 Task: Log work in the project WonderTech for the issue 'Create a new online platform for online interior design courses with advanced 3D modeling and rendering features' spent time as '4w 3d 9h 23m' and remaining time as '4w 1d 14h 4m' and move to bottom of backlog. Now add the issue to the epic 'API Integration'.
Action: Mouse moved to (673, 500)
Screenshot: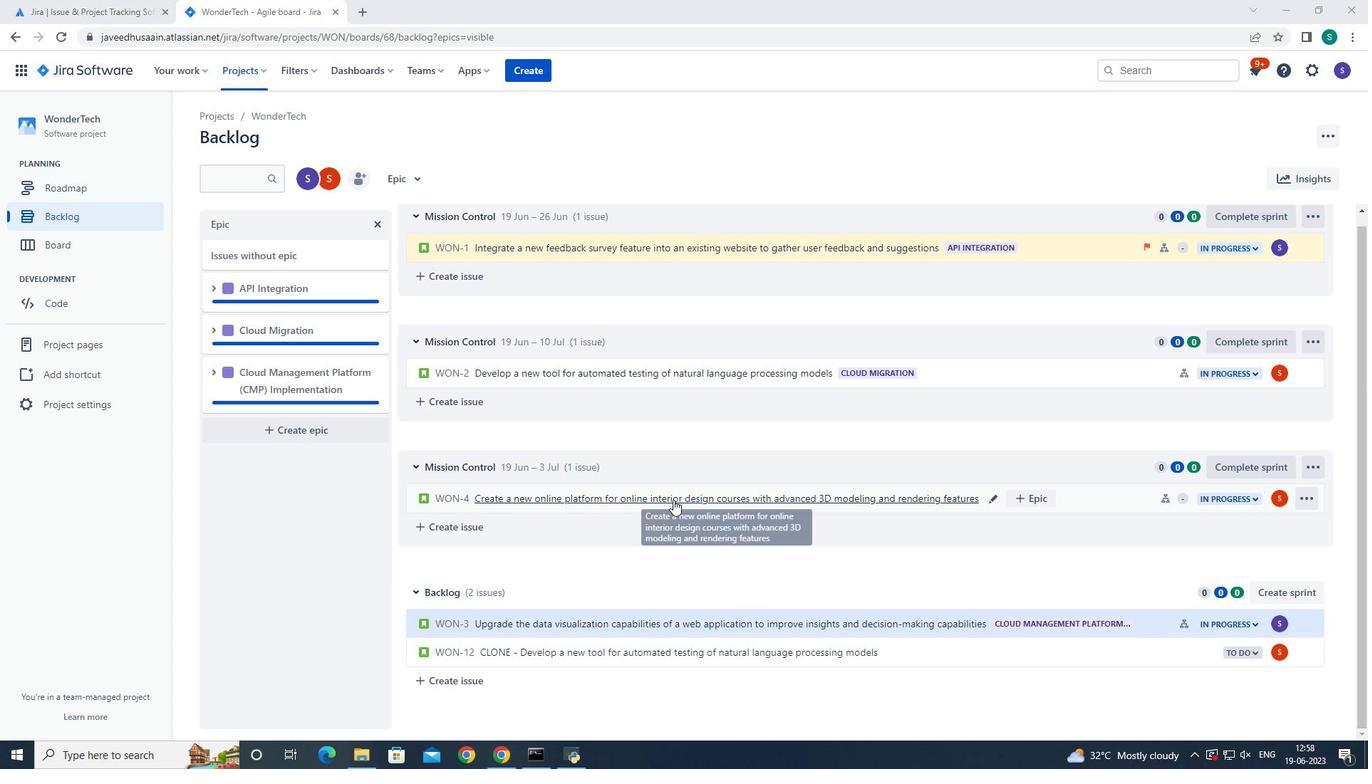 
Action: Mouse pressed left at (673, 500)
Screenshot: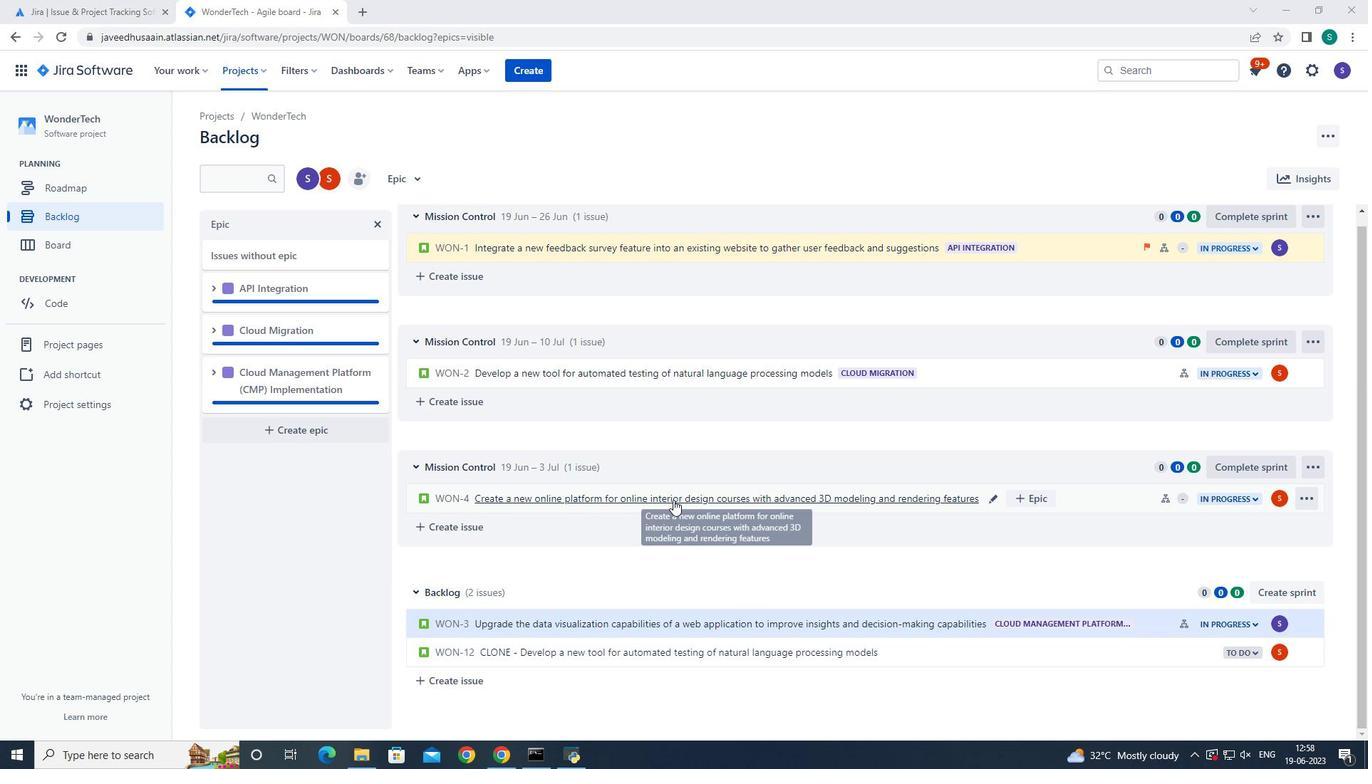 
Action: Mouse moved to (1305, 224)
Screenshot: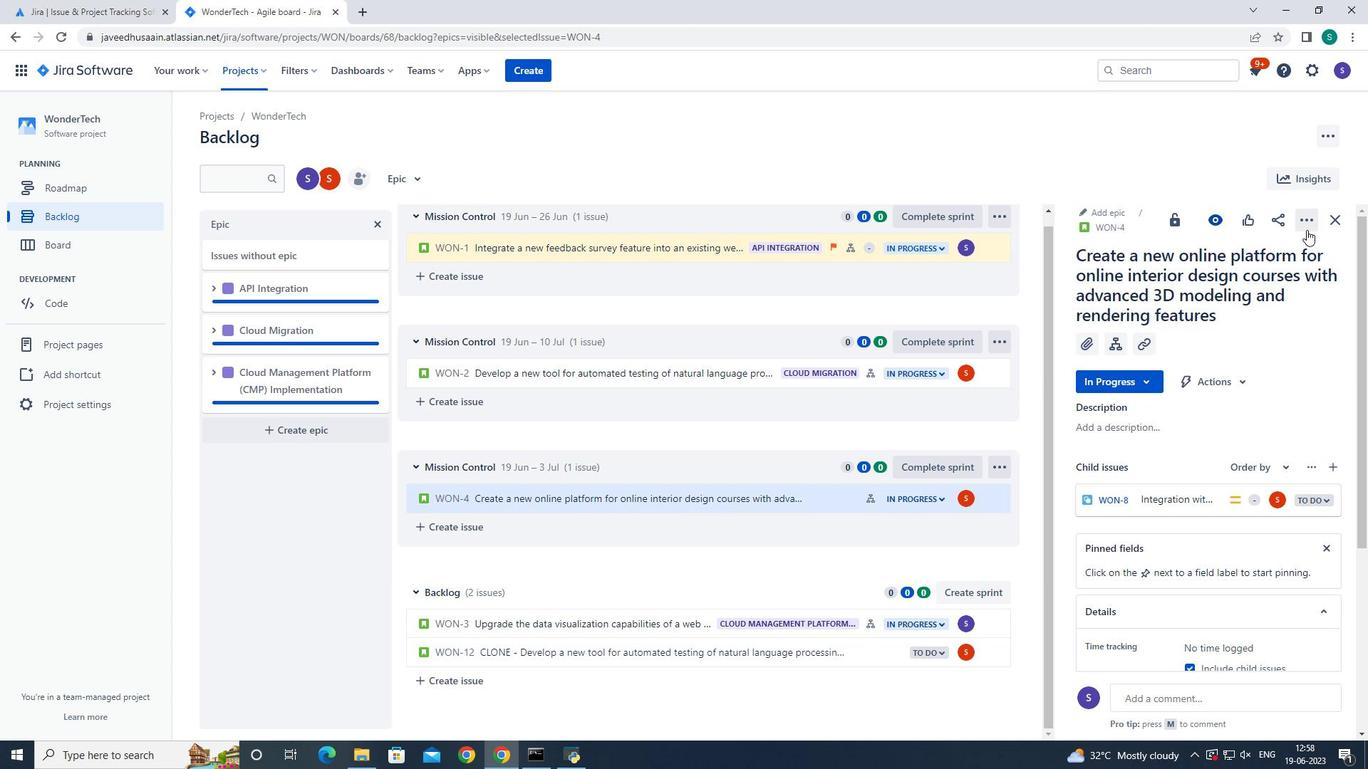 
Action: Mouse pressed left at (1305, 224)
Screenshot: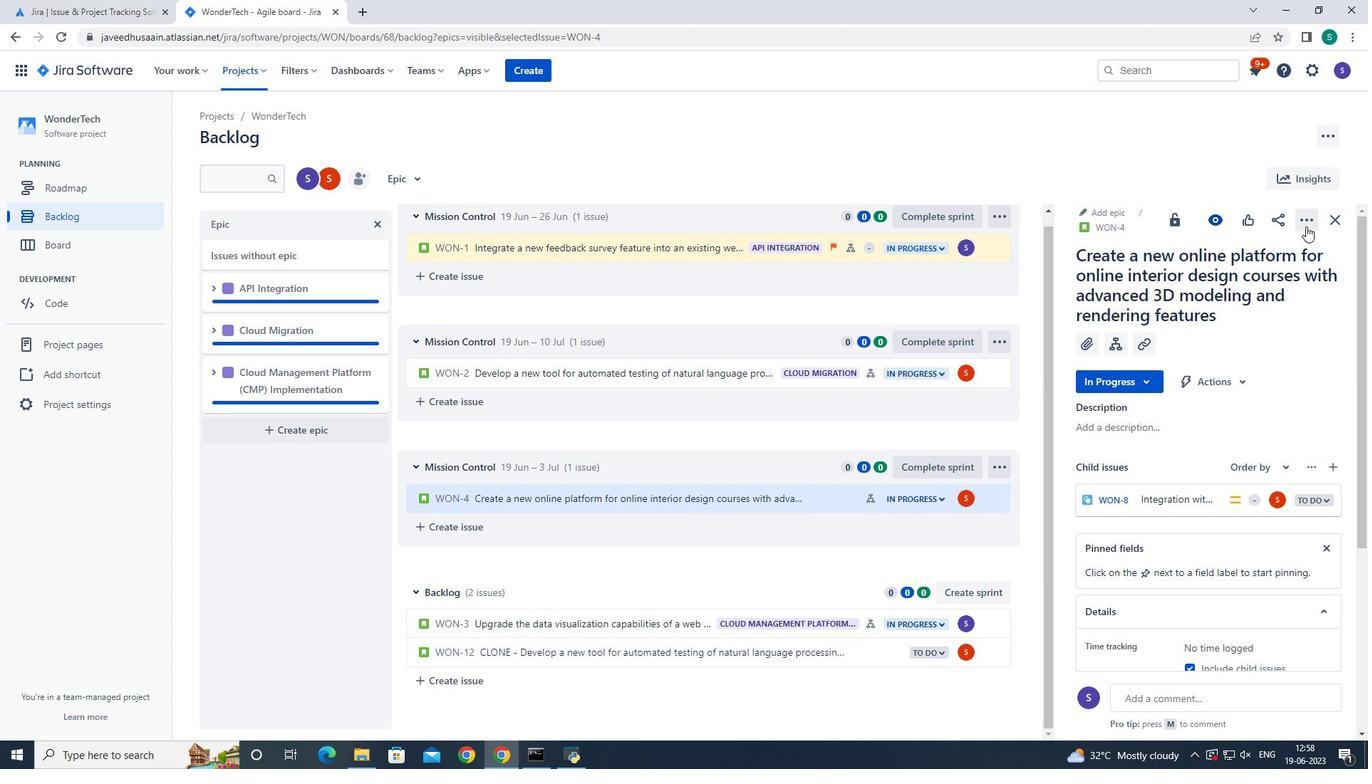 
Action: Mouse moved to (1235, 262)
Screenshot: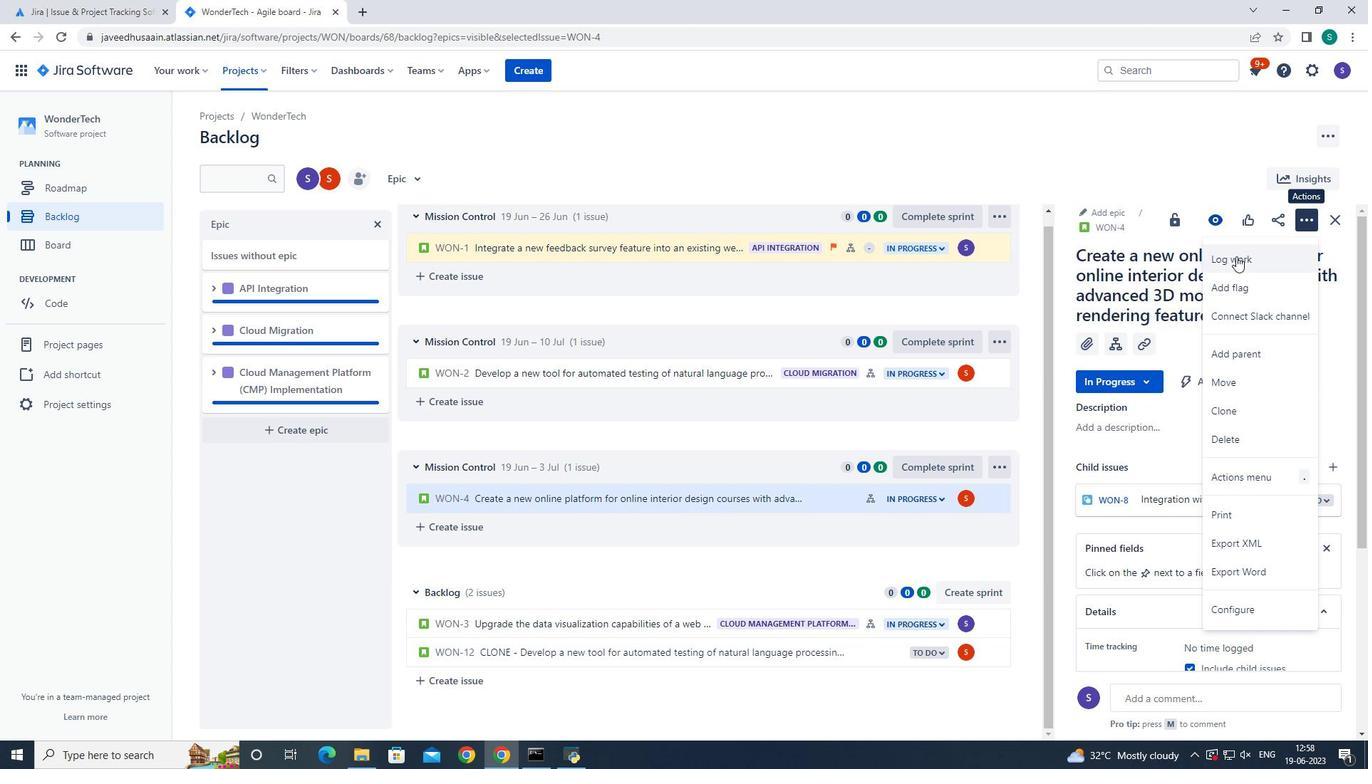 
Action: Mouse pressed left at (1235, 262)
Screenshot: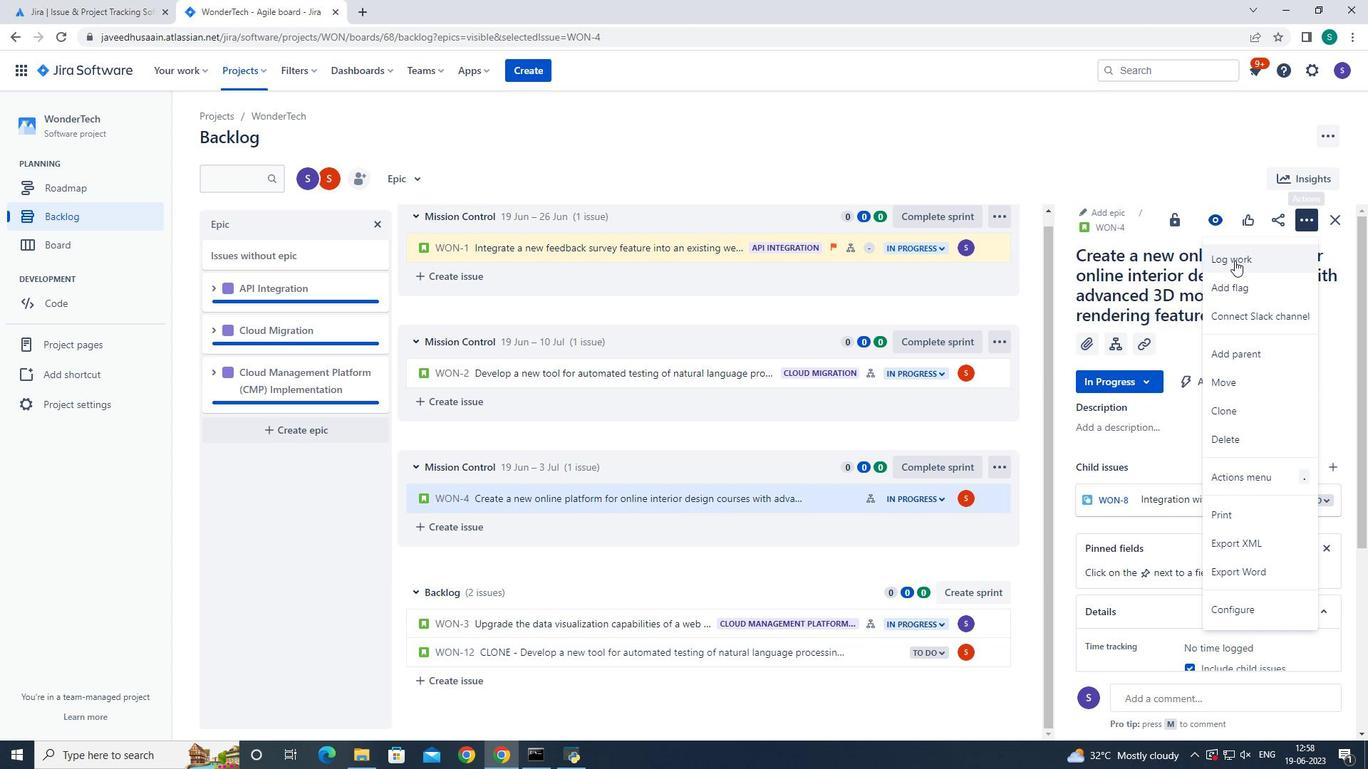 
Action: Mouse moved to (573, 214)
Screenshot: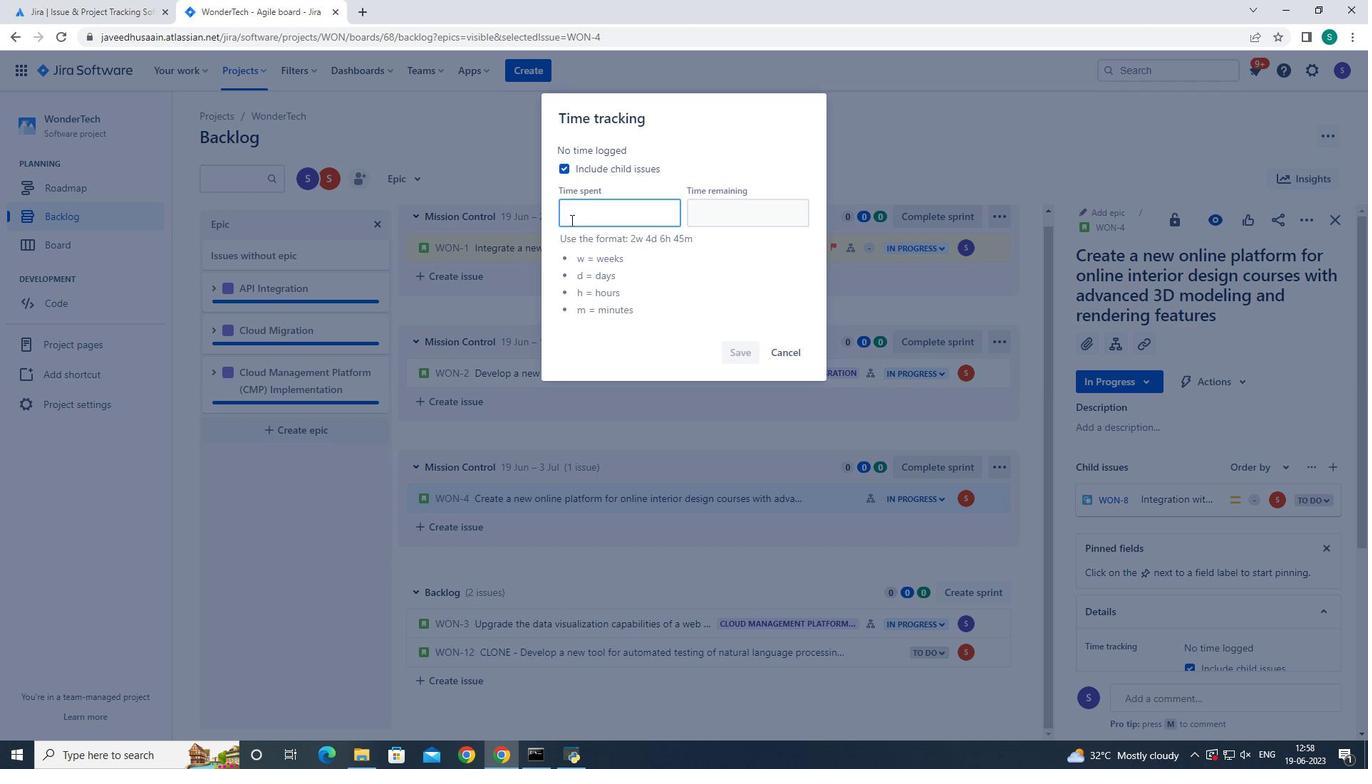 
Action: Mouse pressed left at (573, 214)
Screenshot: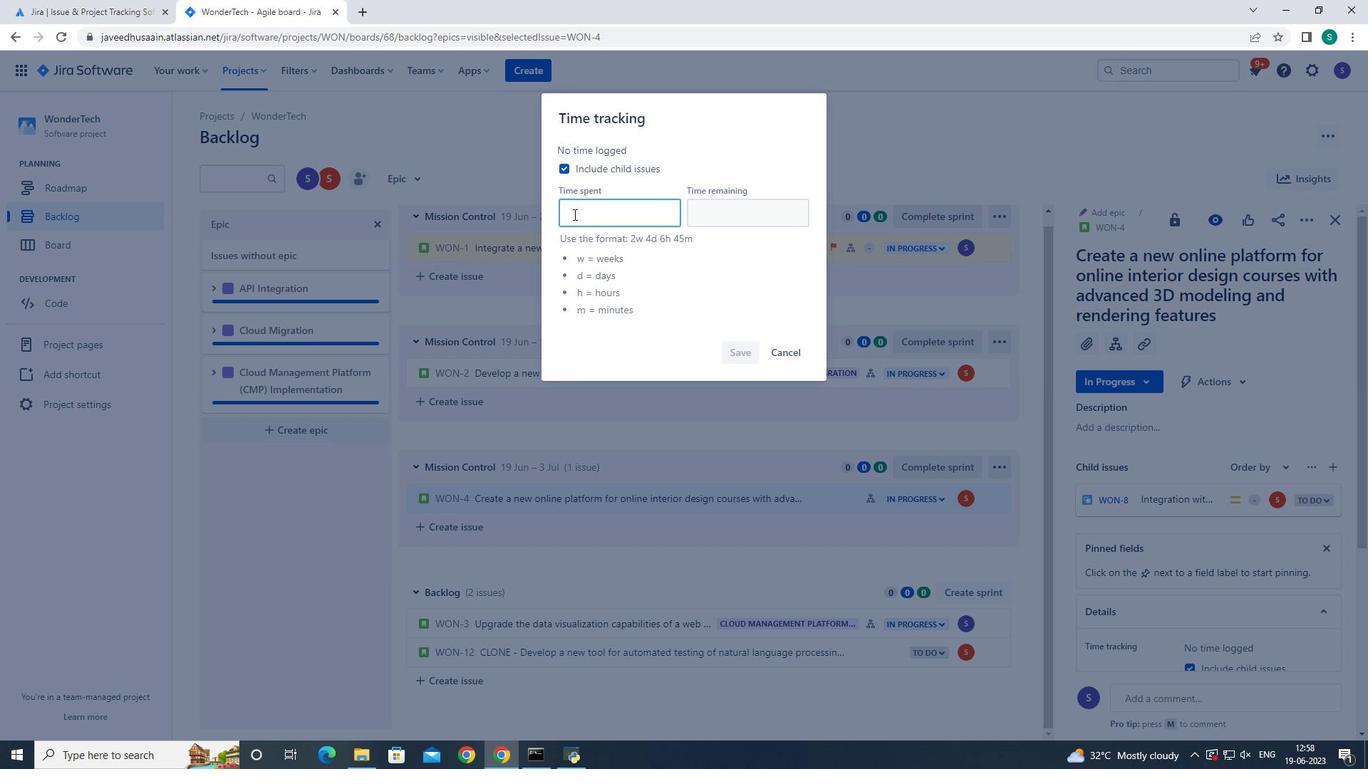 
Action: Key pressed 4w<Key.space>3d<Key.space>9h<Key.space>23m<Key.tab>4w<Key.space>1d<Key.space>14h<Key.space>4m
Screenshot: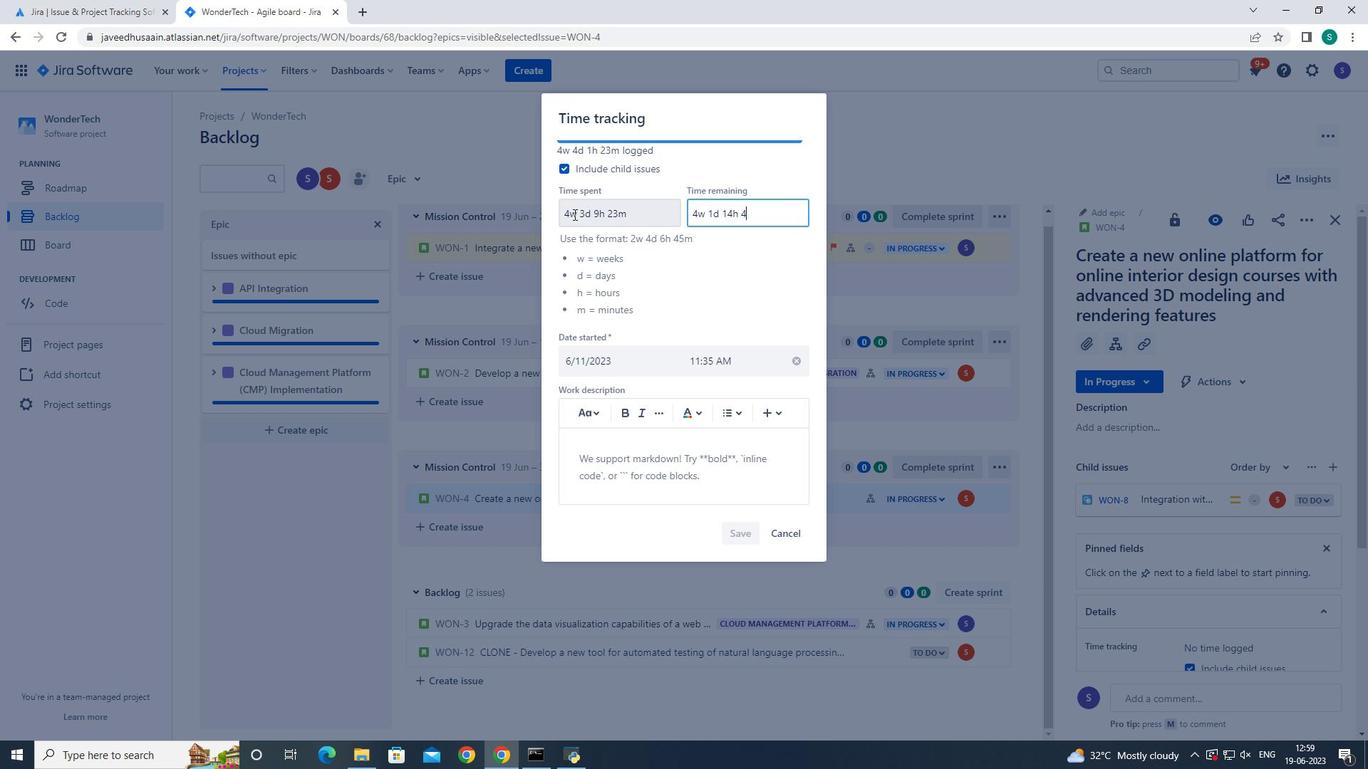 
Action: Mouse moved to (738, 531)
Screenshot: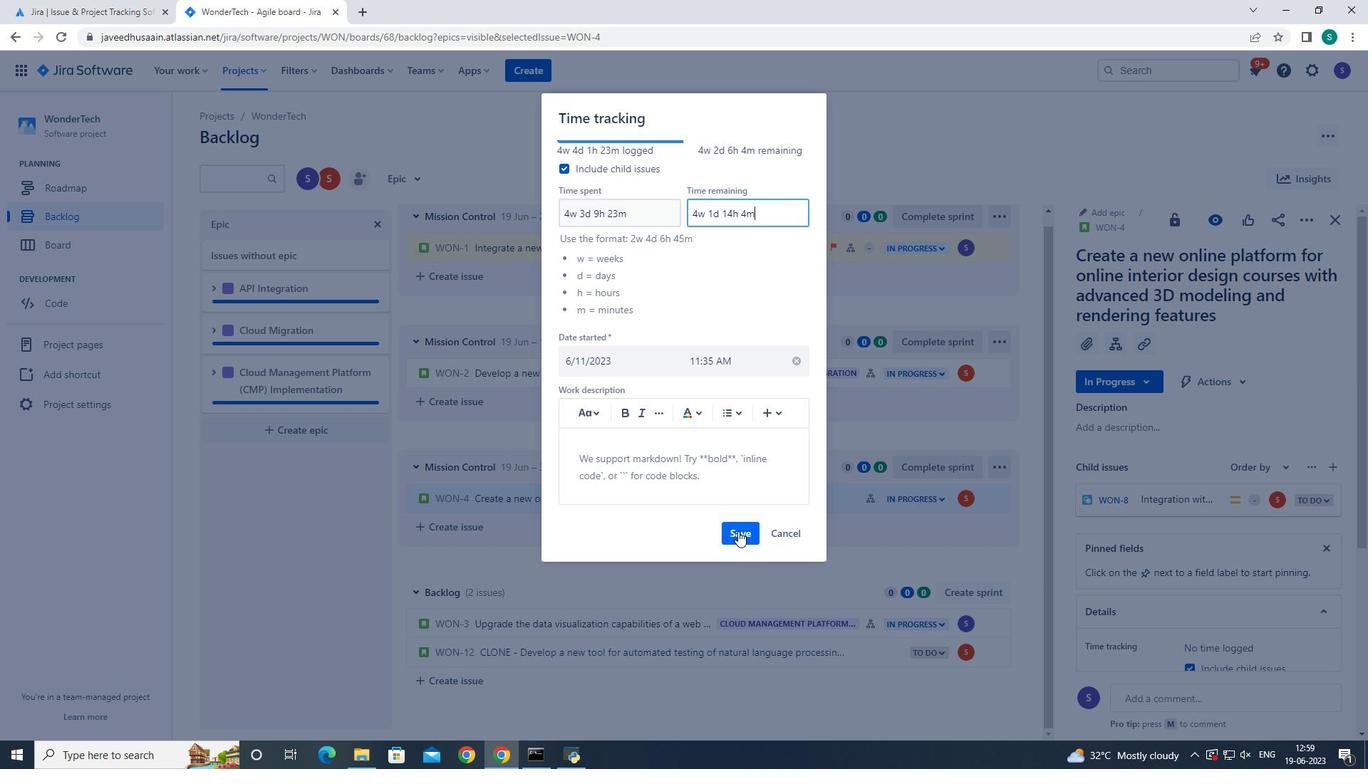
Action: Mouse pressed left at (738, 531)
Screenshot: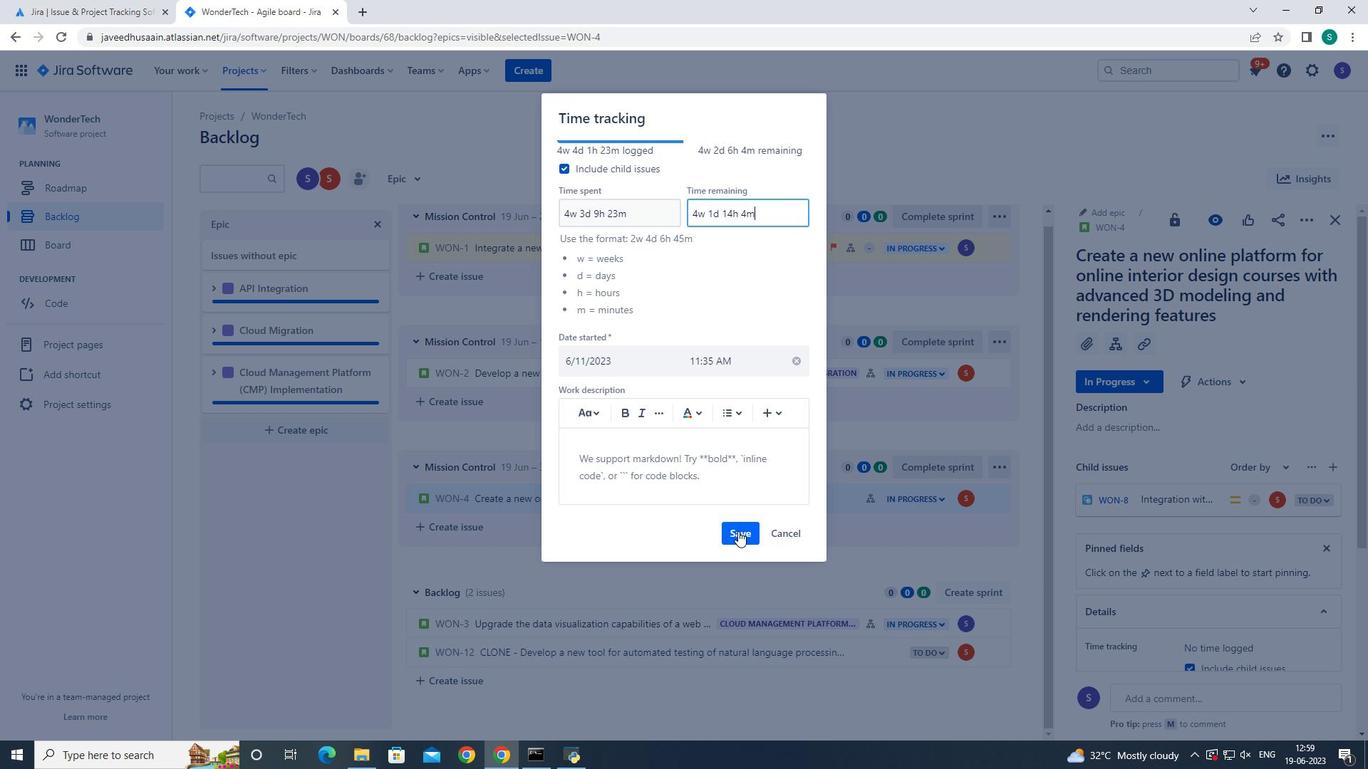 
Action: Mouse moved to (1332, 225)
Screenshot: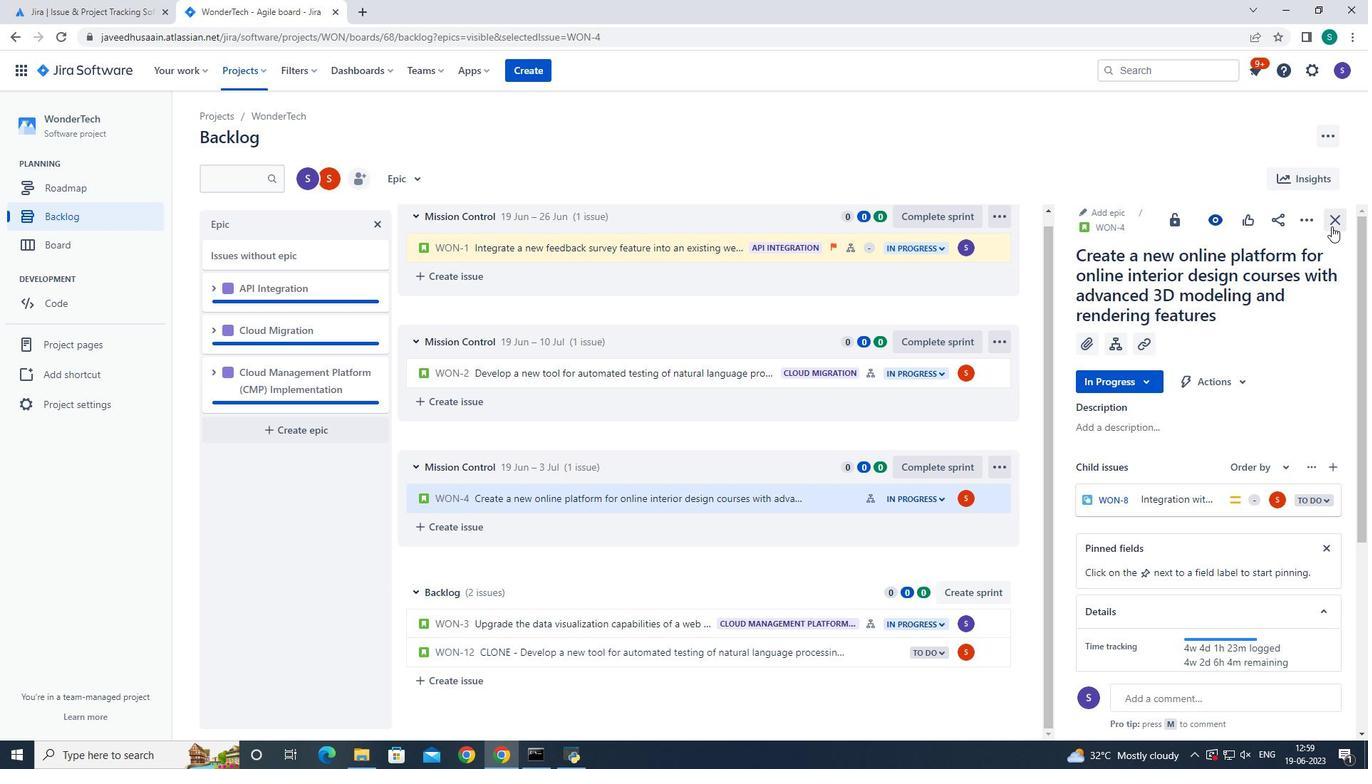 
Action: Mouse pressed left at (1332, 225)
Screenshot: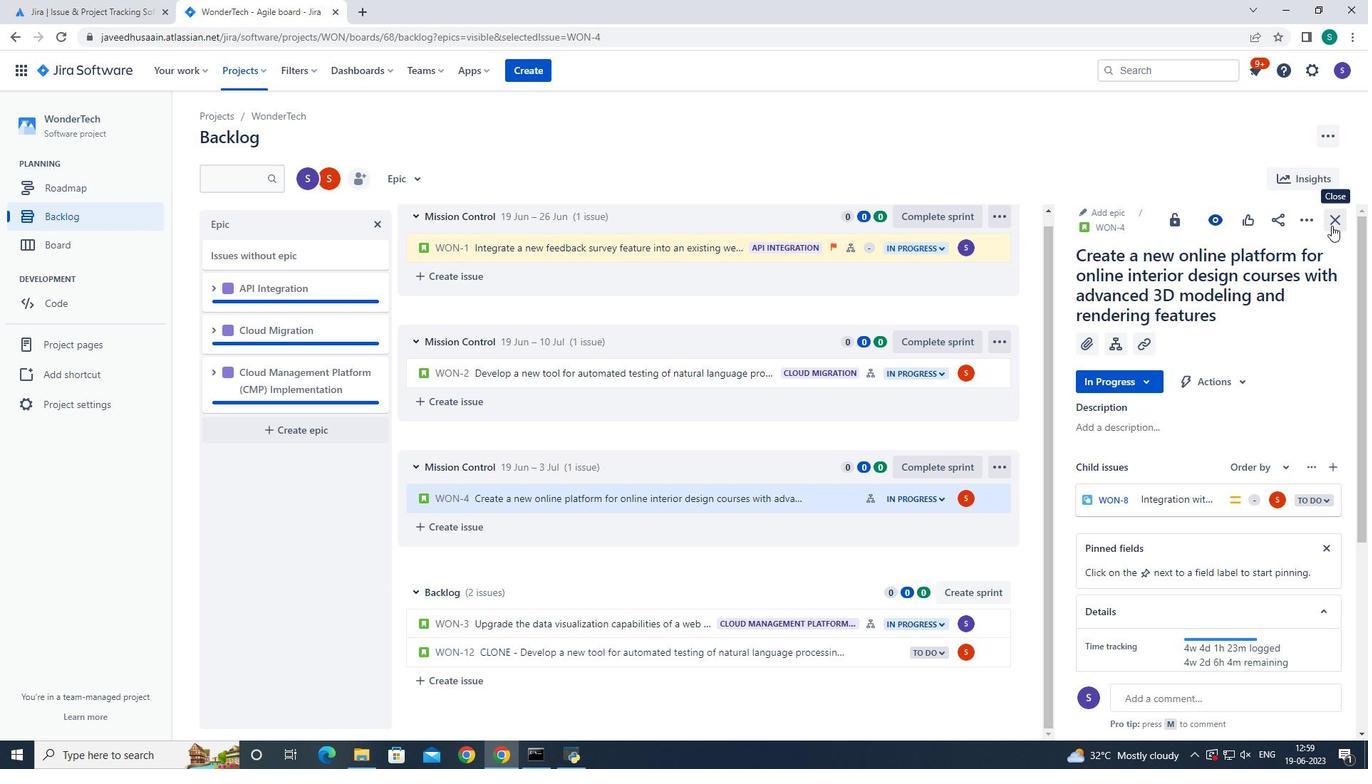 
Action: Mouse moved to (1314, 469)
Screenshot: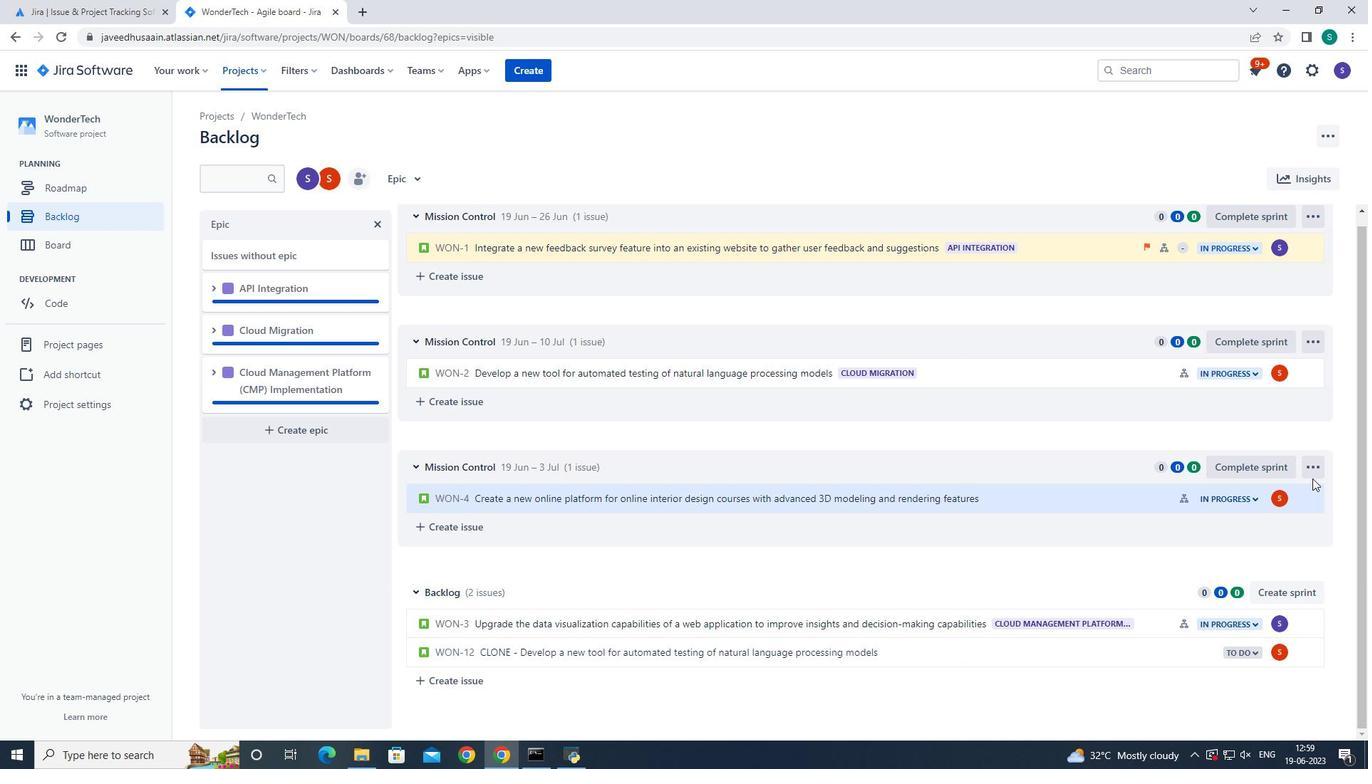 
Action: Mouse pressed left at (1314, 469)
Screenshot: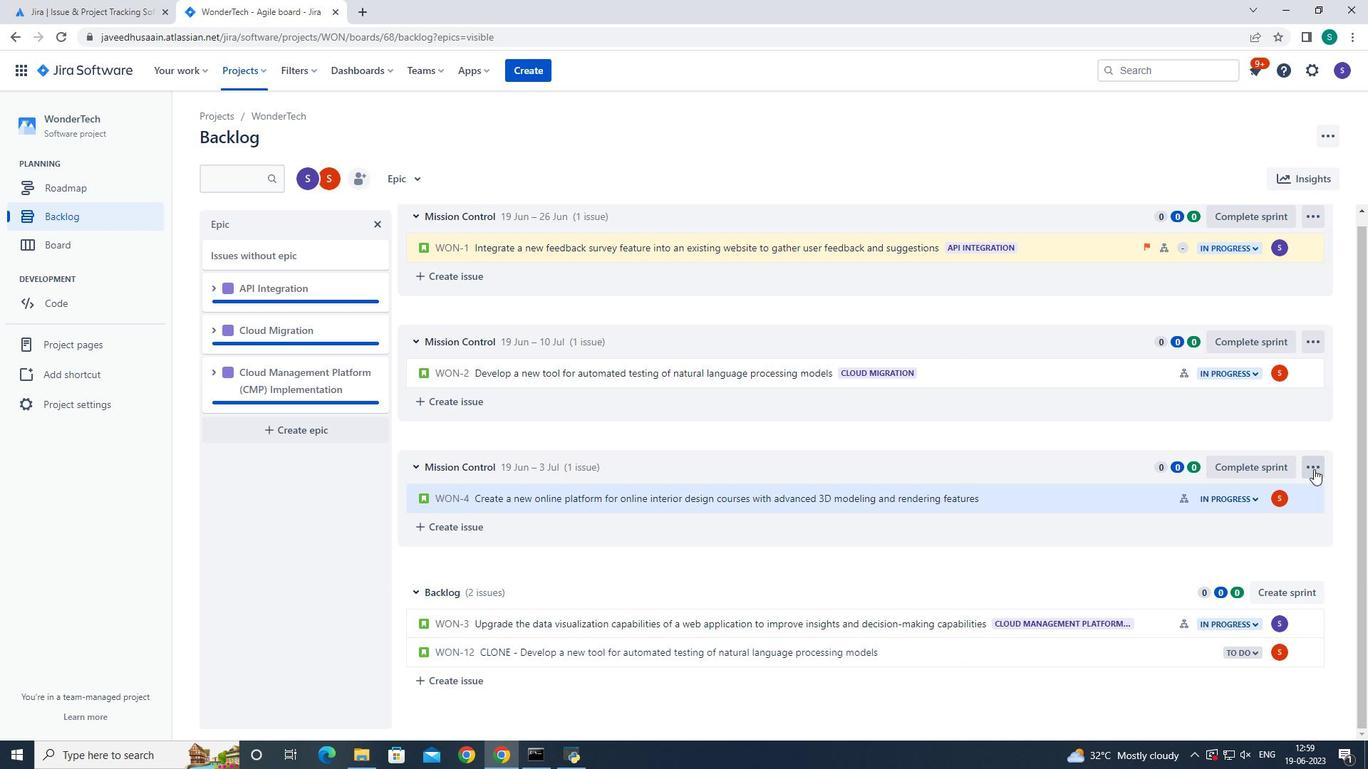 
Action: Mouse moved to (1211, 533)
Screenshot: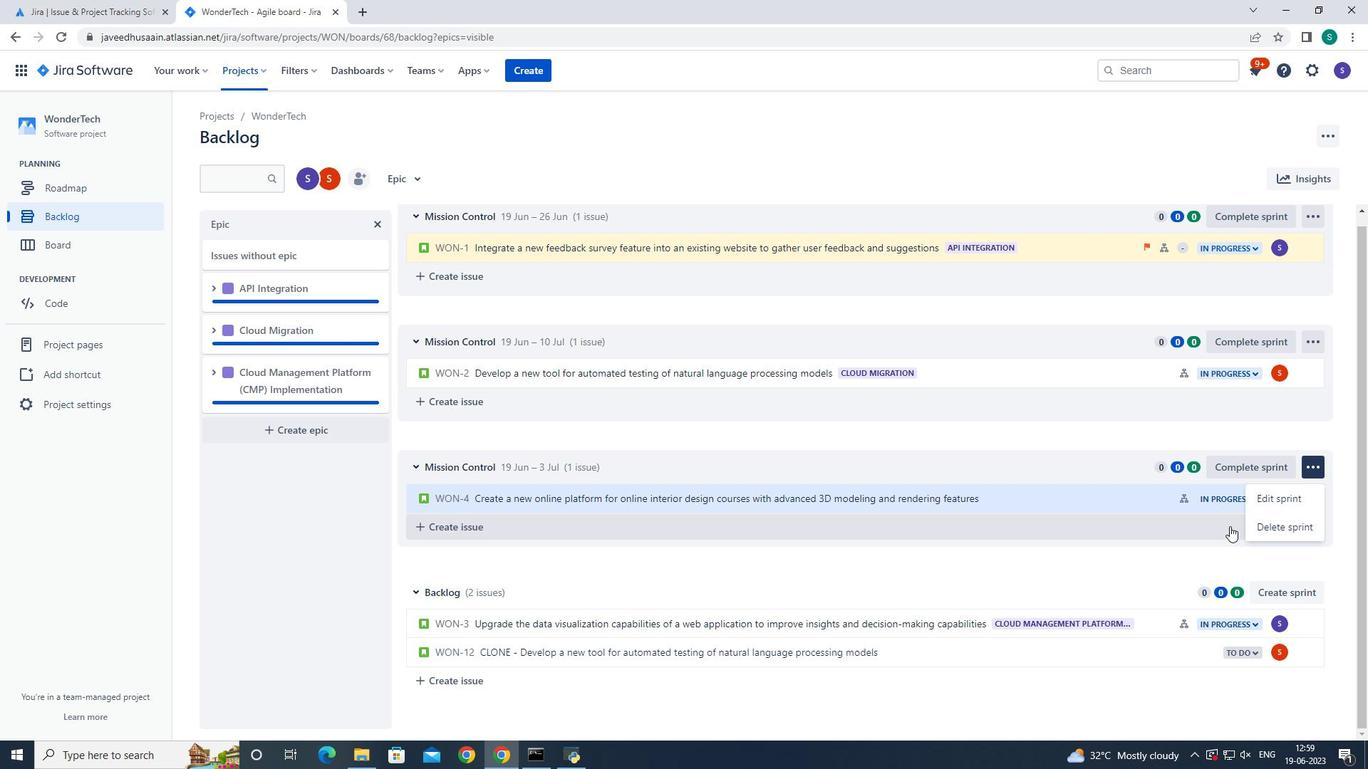 
Action: Mouse pressed left at (1211, 533)
Screenshot: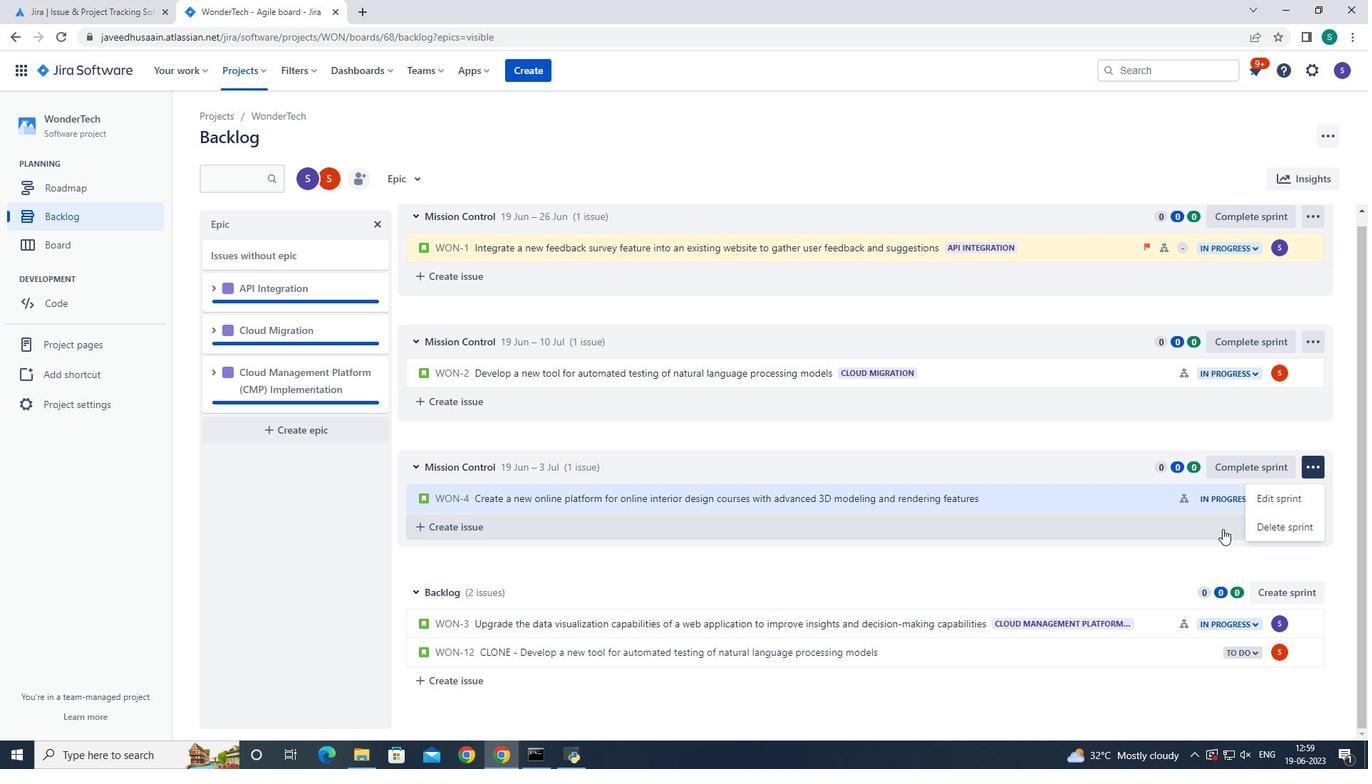 
Action: Mouse moved to (1310, 499)
Screenshot: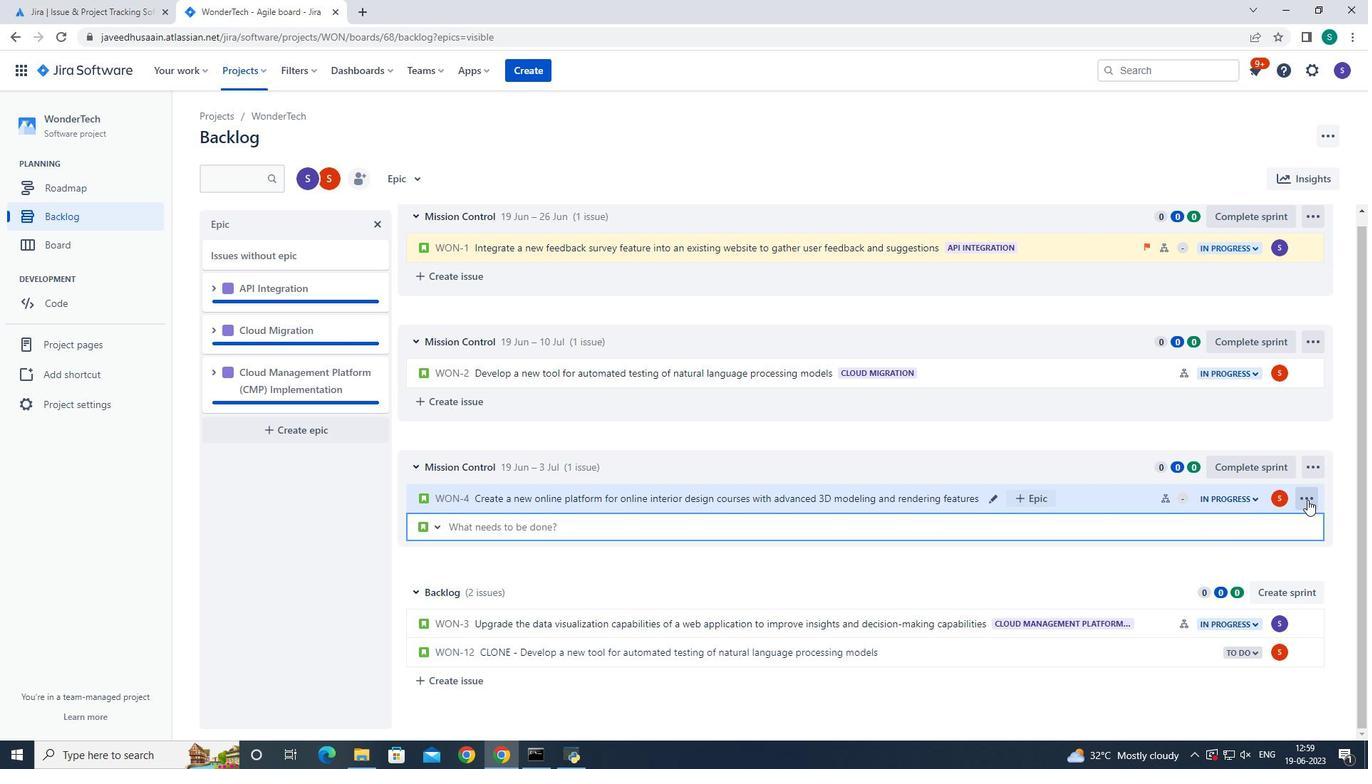 
Action: Mouse pressed left at (1310, 499)
Screenshot: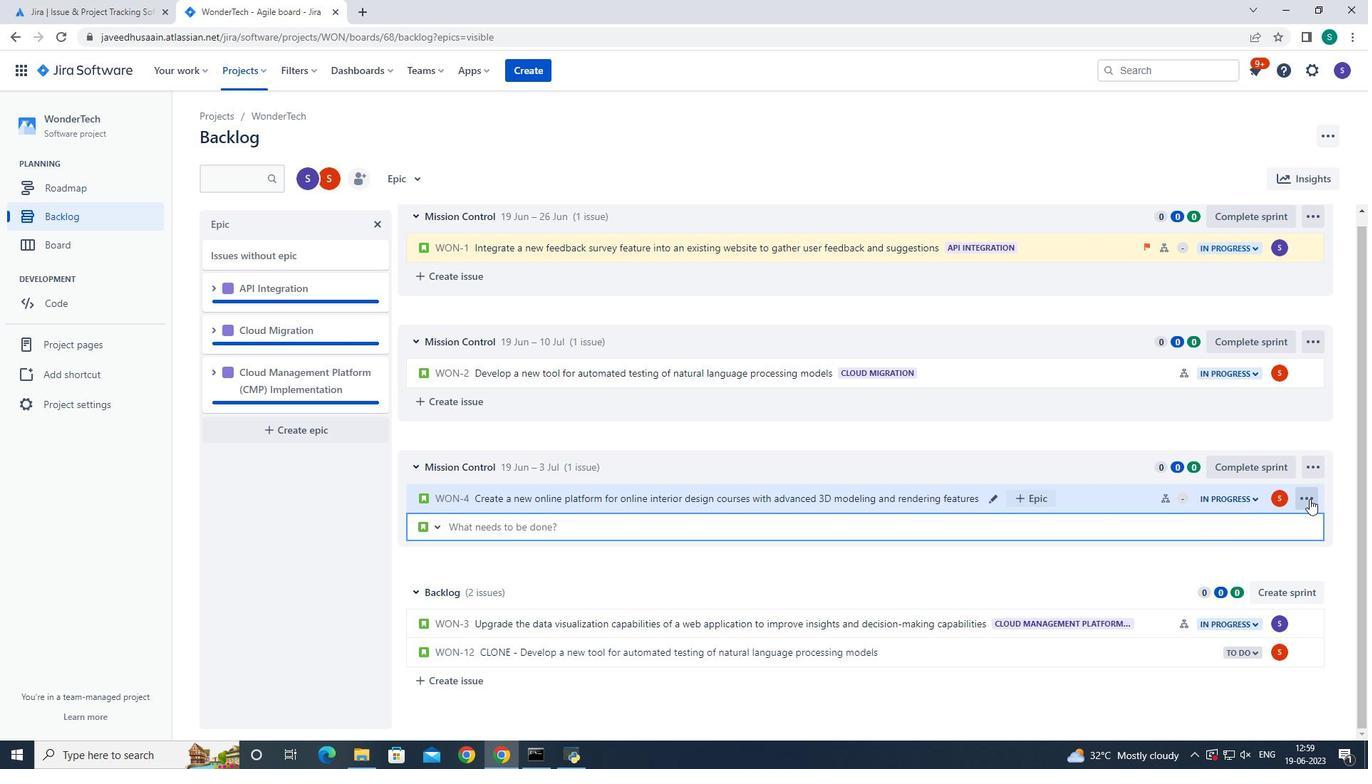 
Action: Mouse moved to (1278, 468)
Screenshot: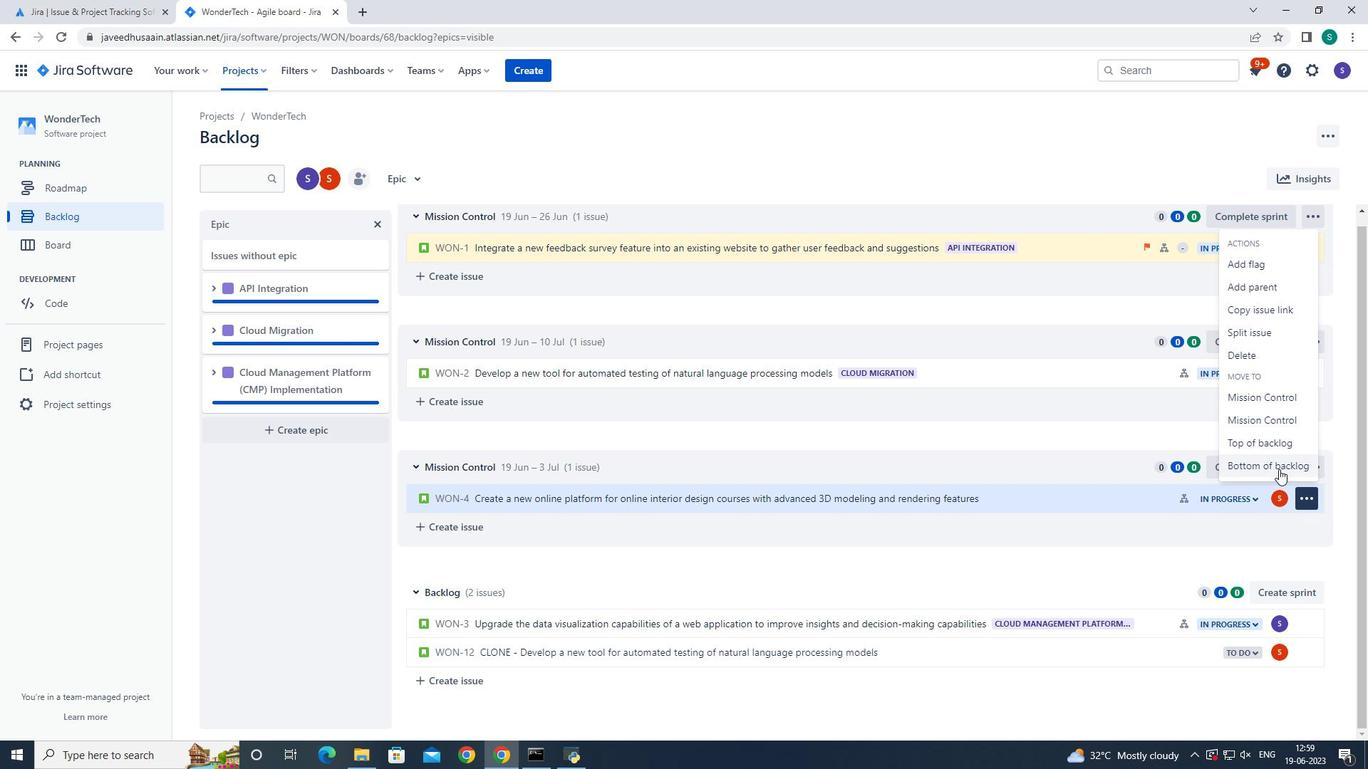 
Action: Mouse pressed left at (1278, 468)
Screenshot: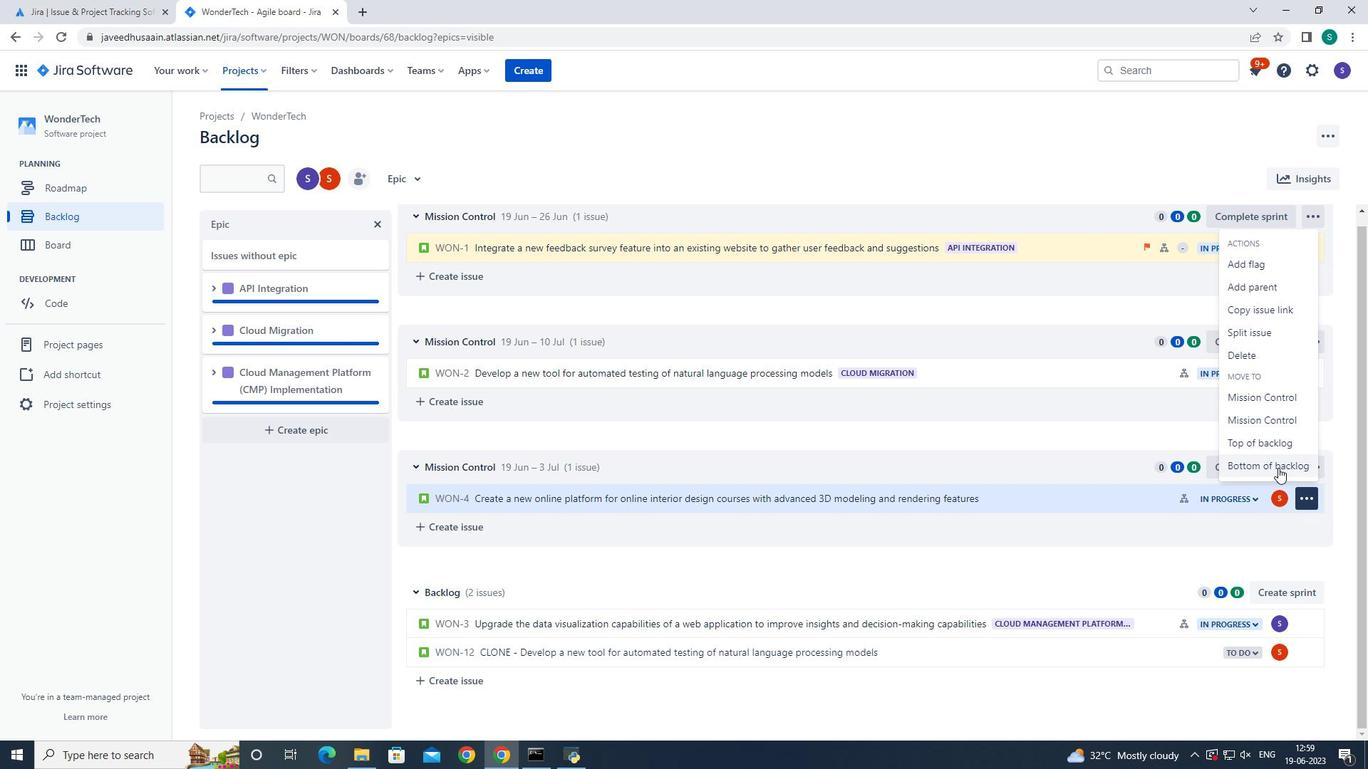 
Action: Mouse moved to (730, 234)
Screenshot: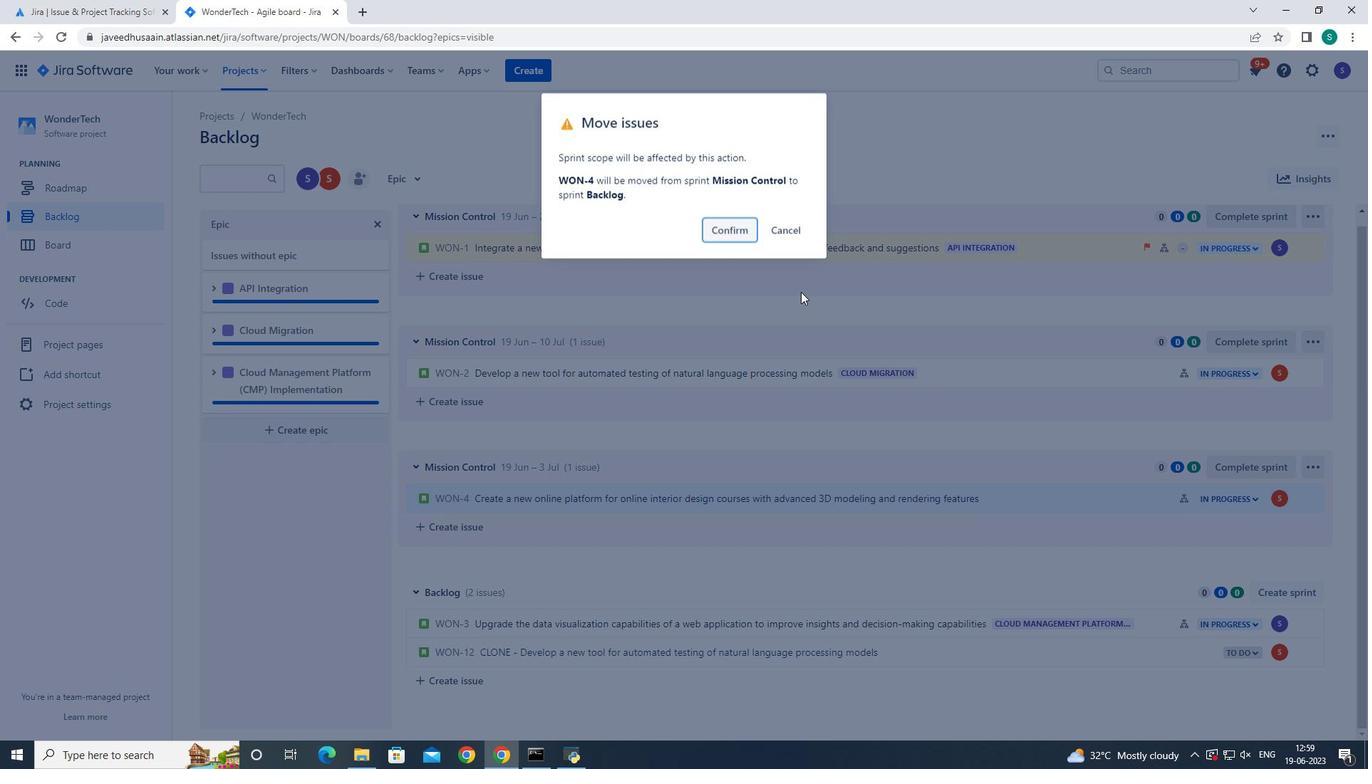 
Action: Mouse pressed left at (730, 234)
Screenshot: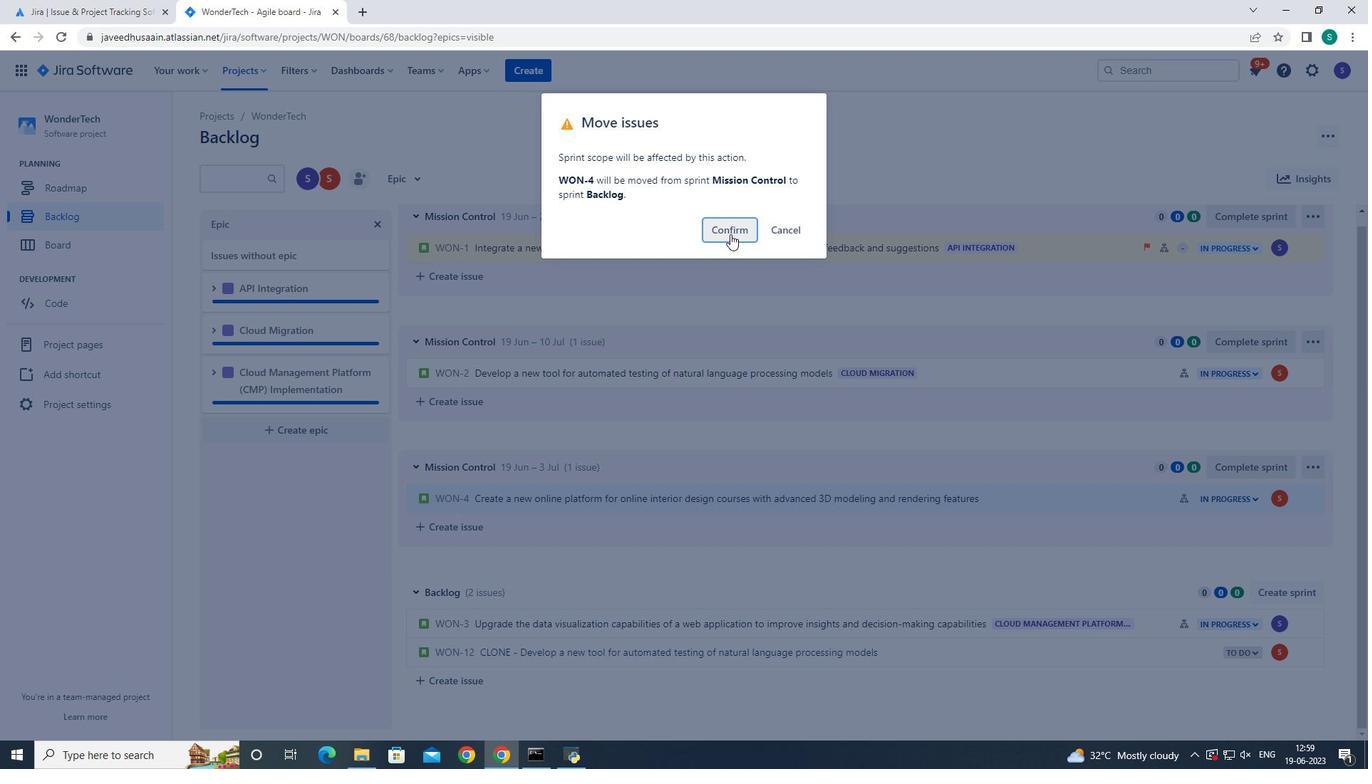 
Action: Mouse moved to (801, 469)
Screenshot: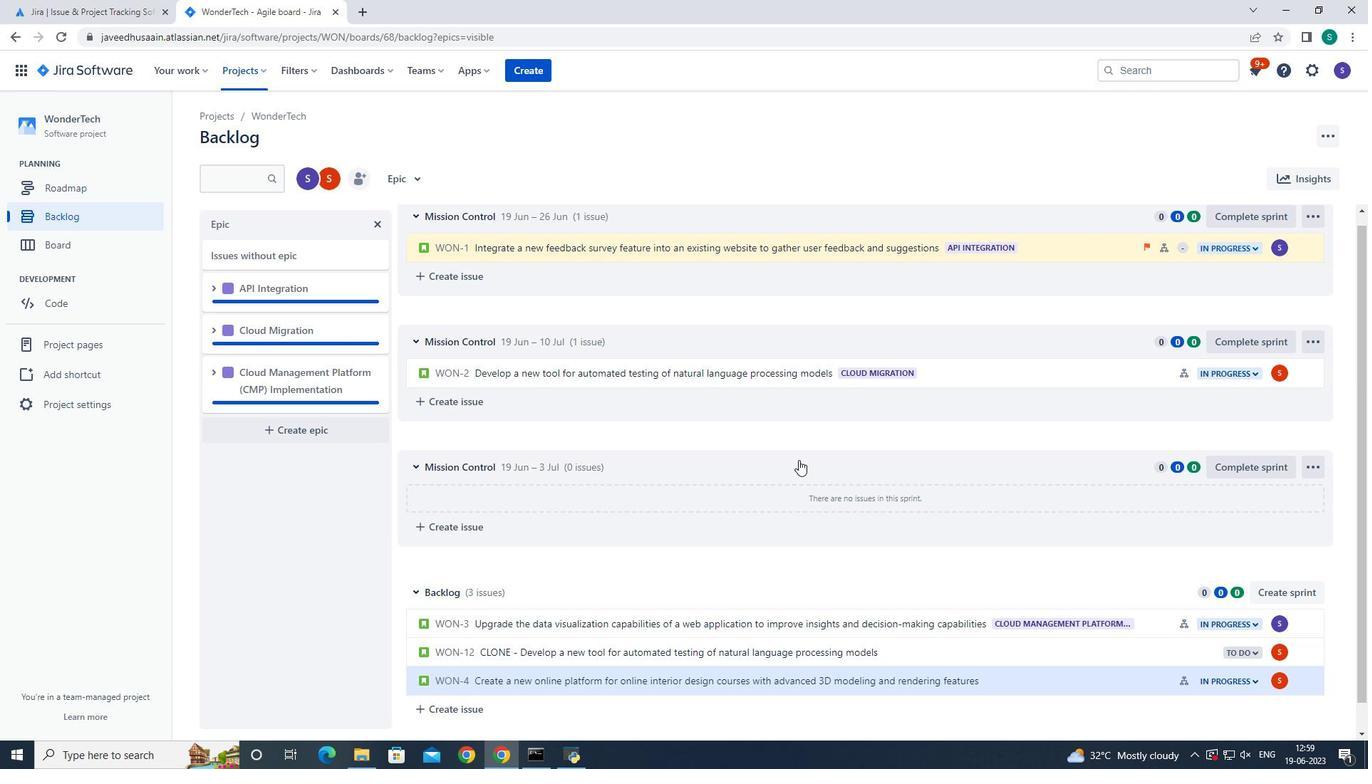 
Action: Mouse scrolled (801, 468) with delta (0, 0)
Screenshot: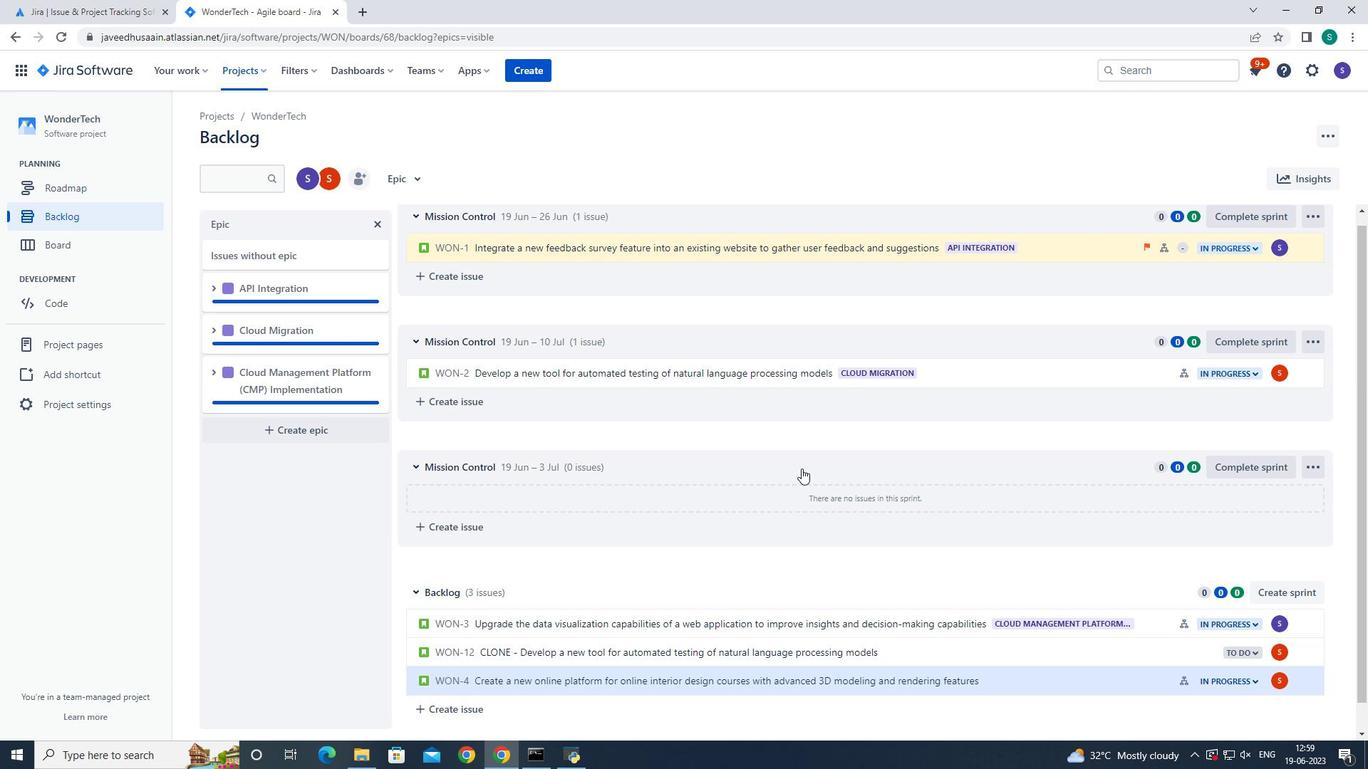 
Action: Mouse scrolled (801, 468) with delta (0, 0)
Screenshot: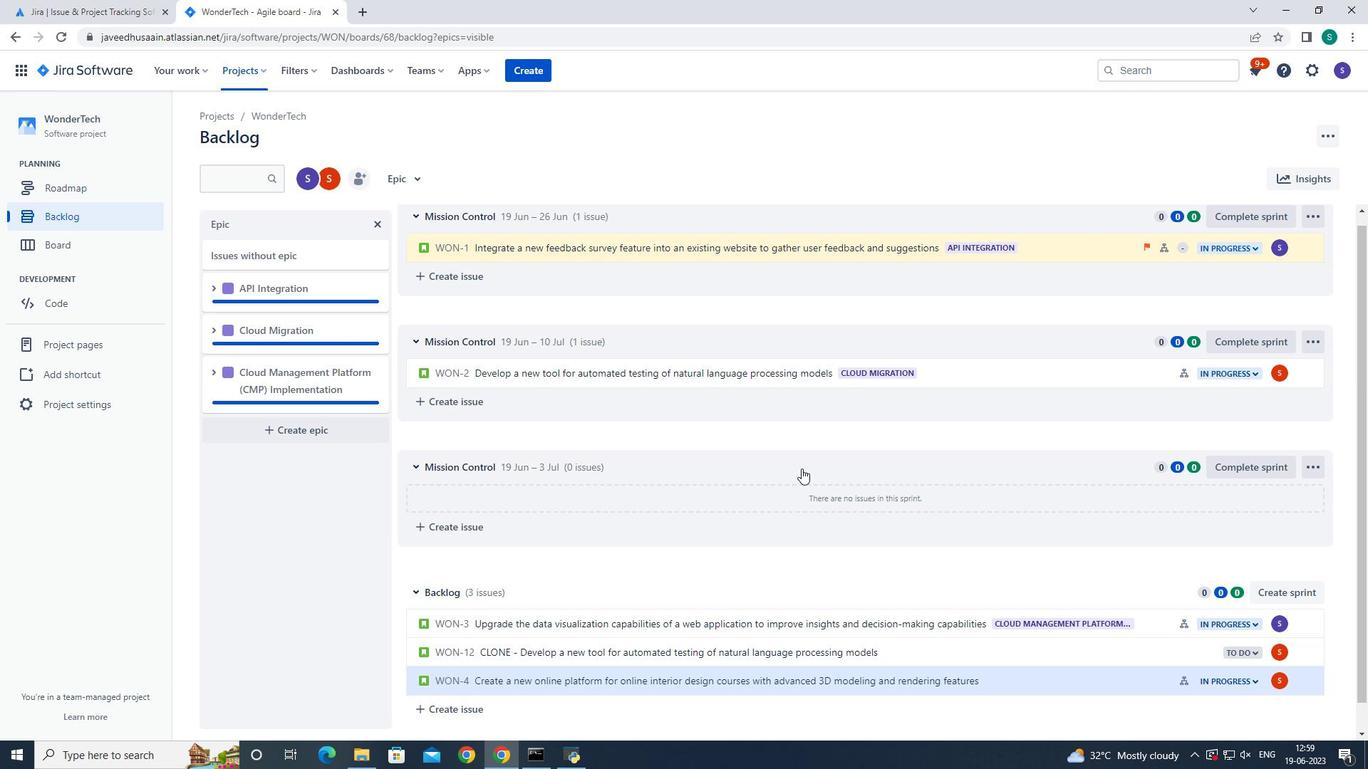 
Action: Mouse moved to (1030, 652)
Screenshot: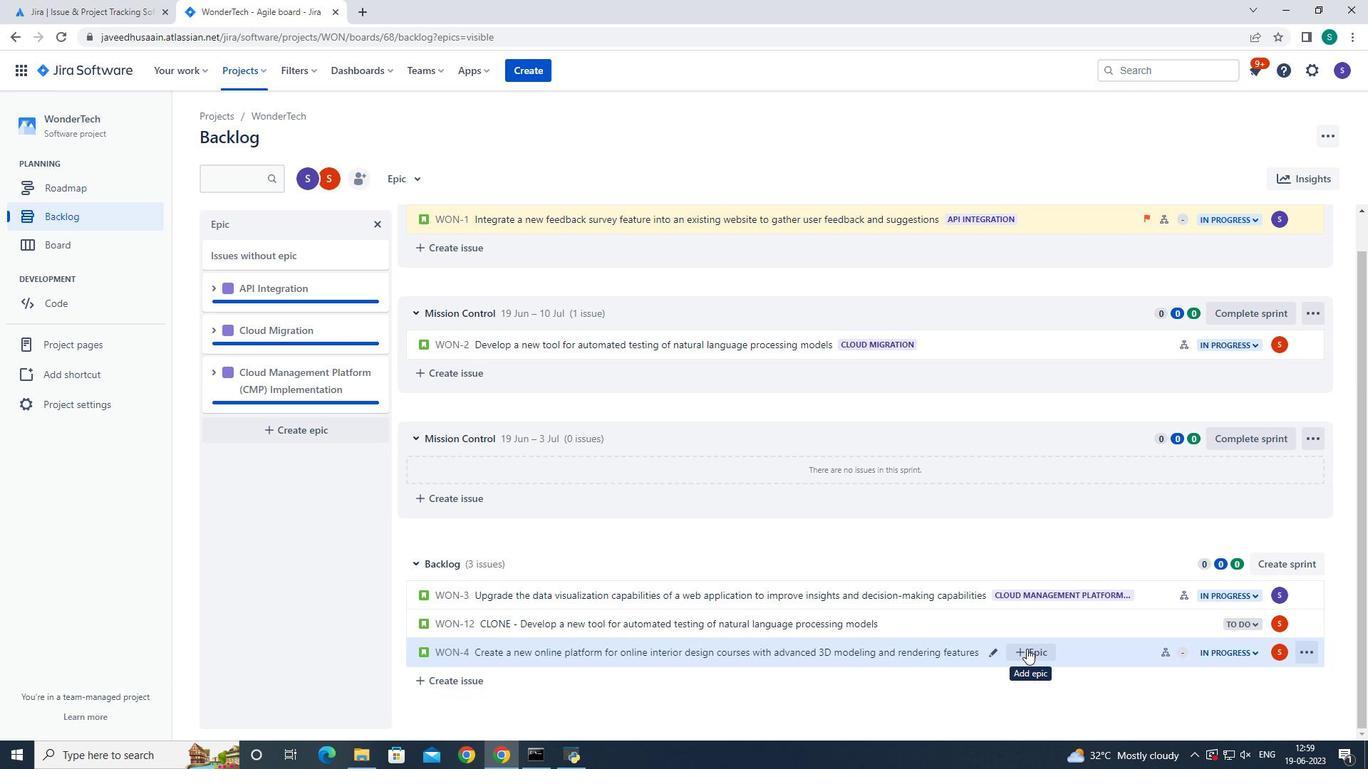 
Action: Mouse pressed left at (1030, 652)
Screenshot: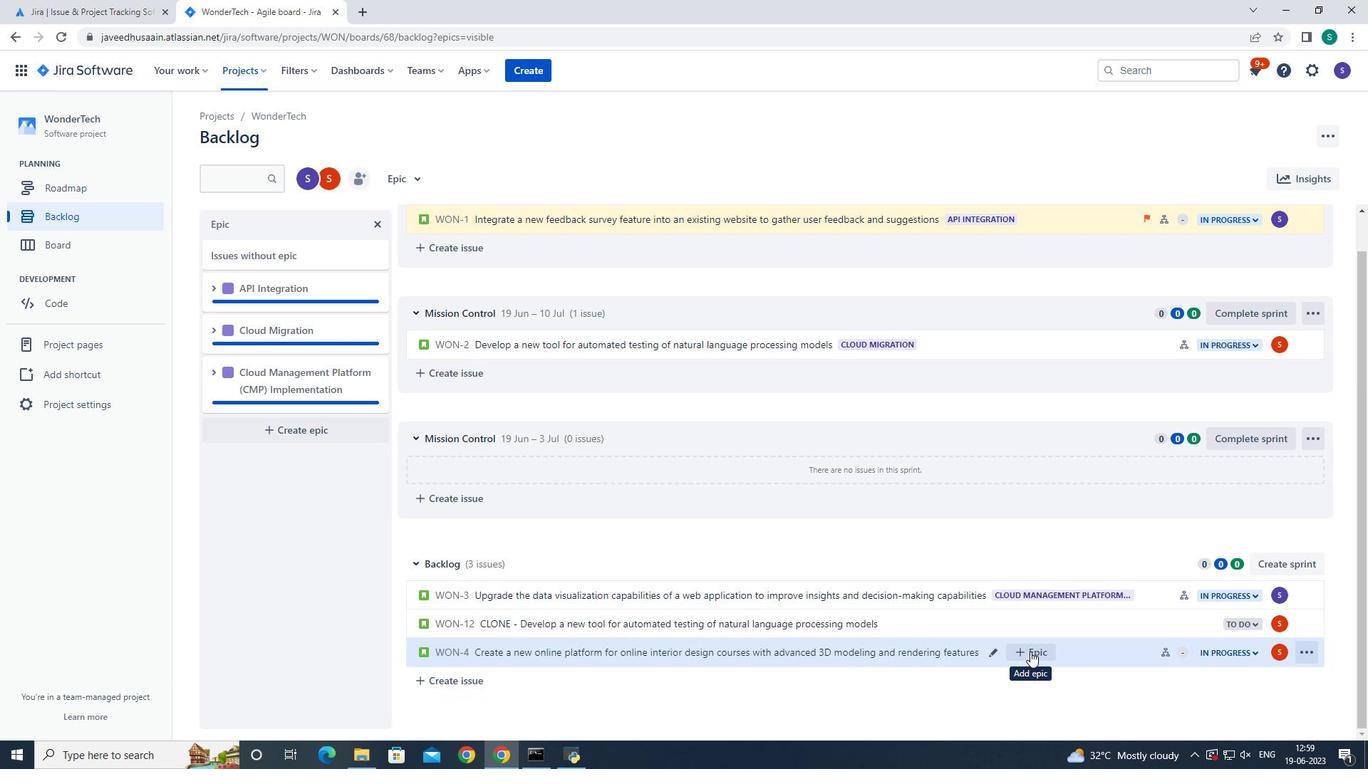 
Action: Mouse scrolled (1030, 651) with delta (0, 0)
Screenshot: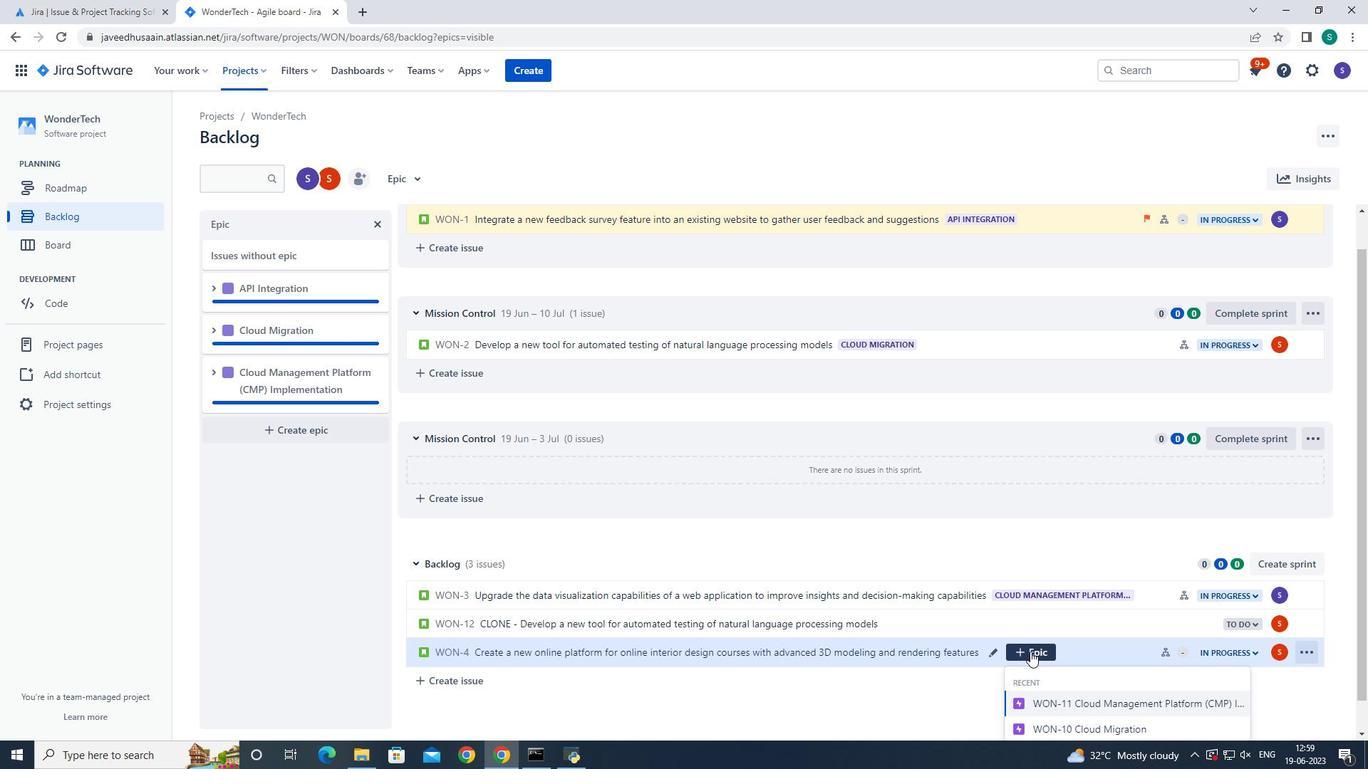
Action: Mouse scrolled (1030, 651) with delta (0, 0)
Screenshot: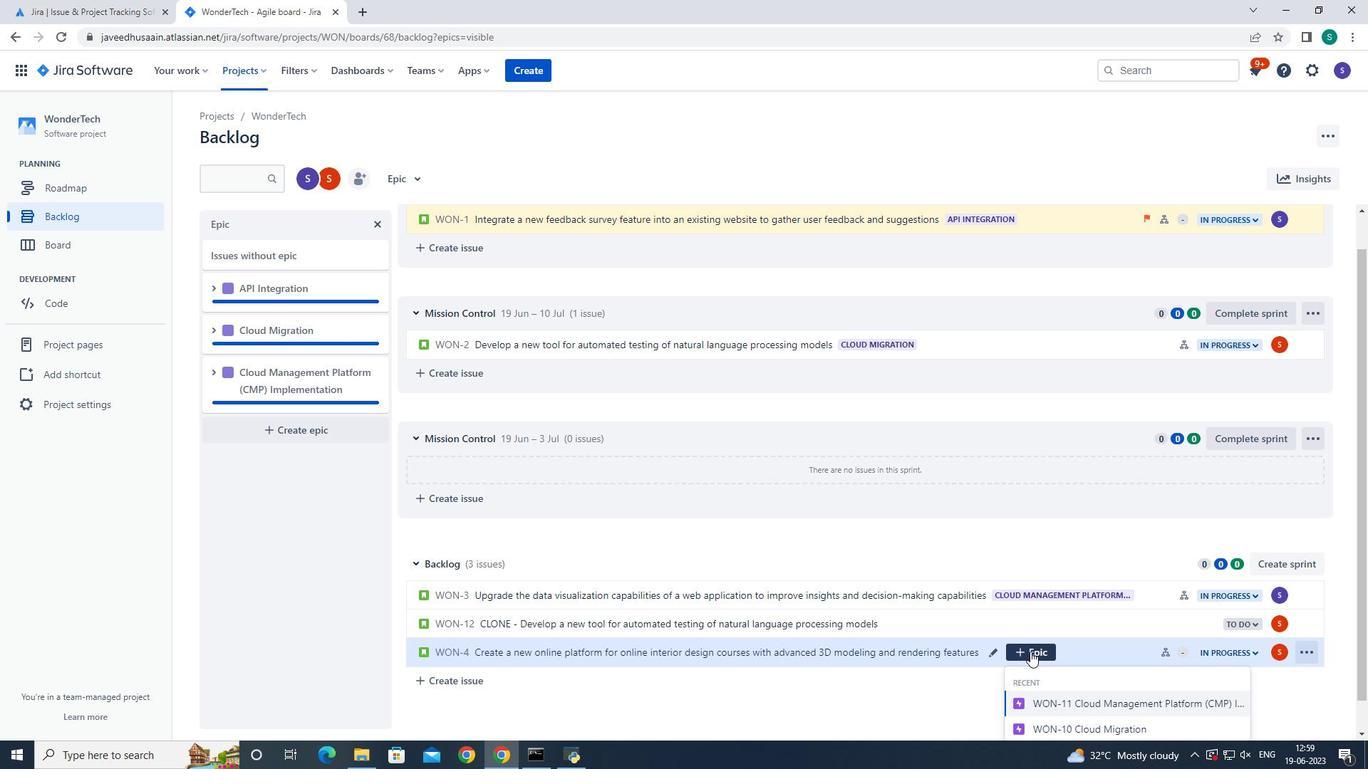 
Action: Mouse moved to (1064, 721)
Screenshot: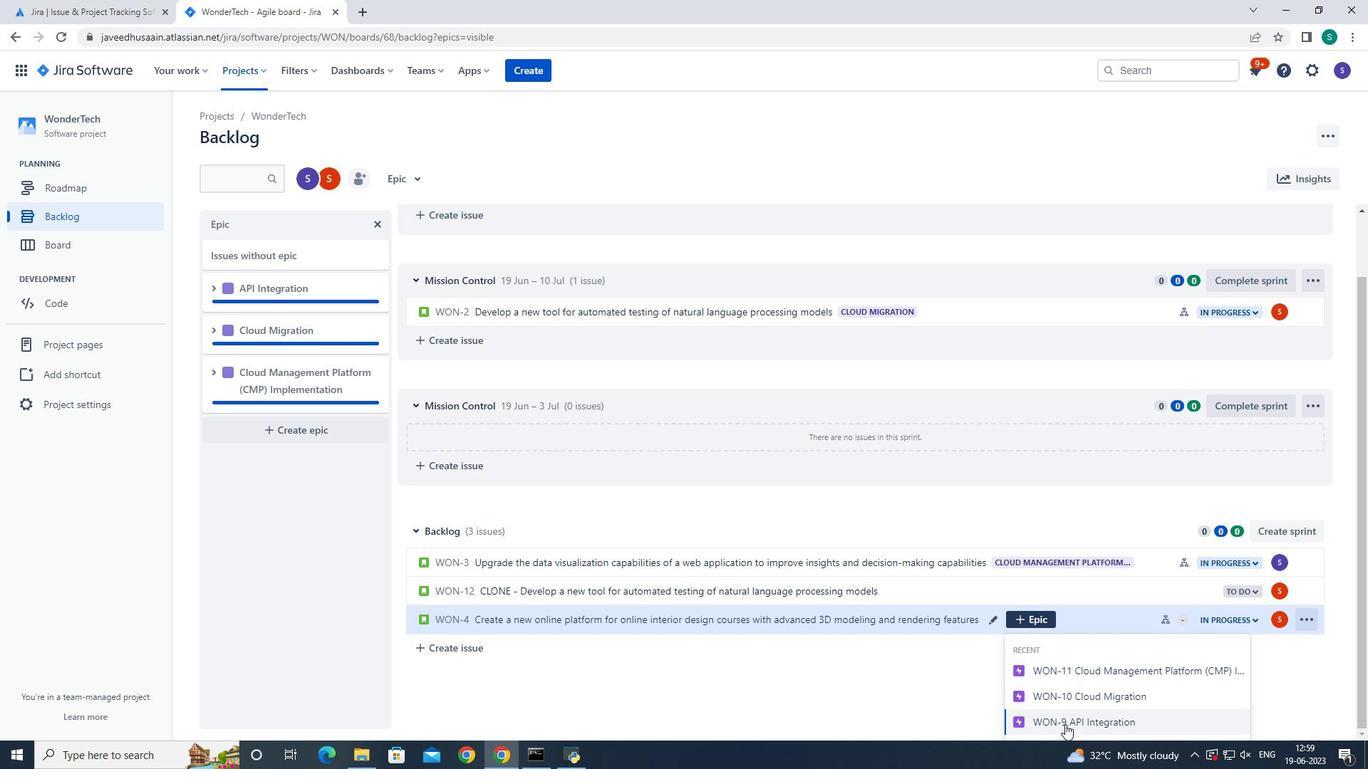 
Action: Mouse pressed left at (1064, 721)
Screenshot: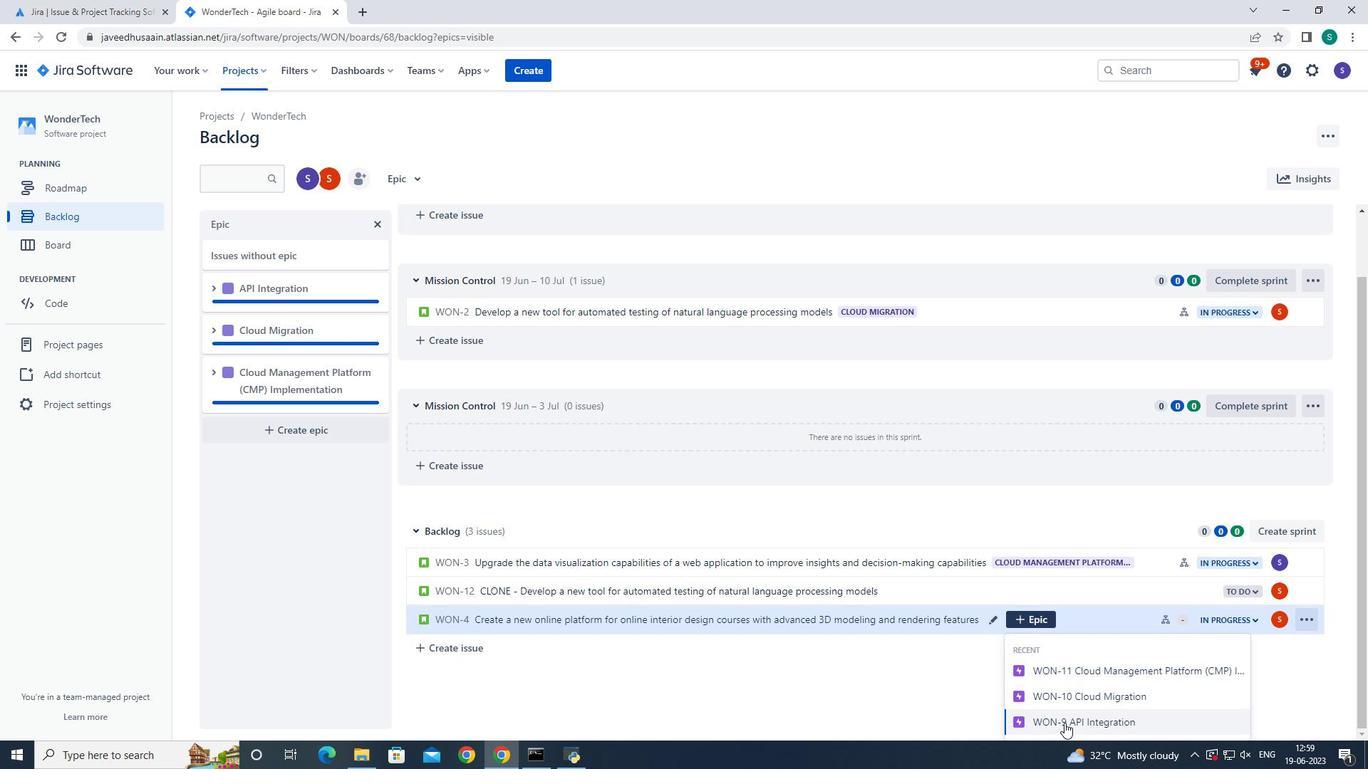 
Action: Mouse moved to (1063, 719)
Screenshot: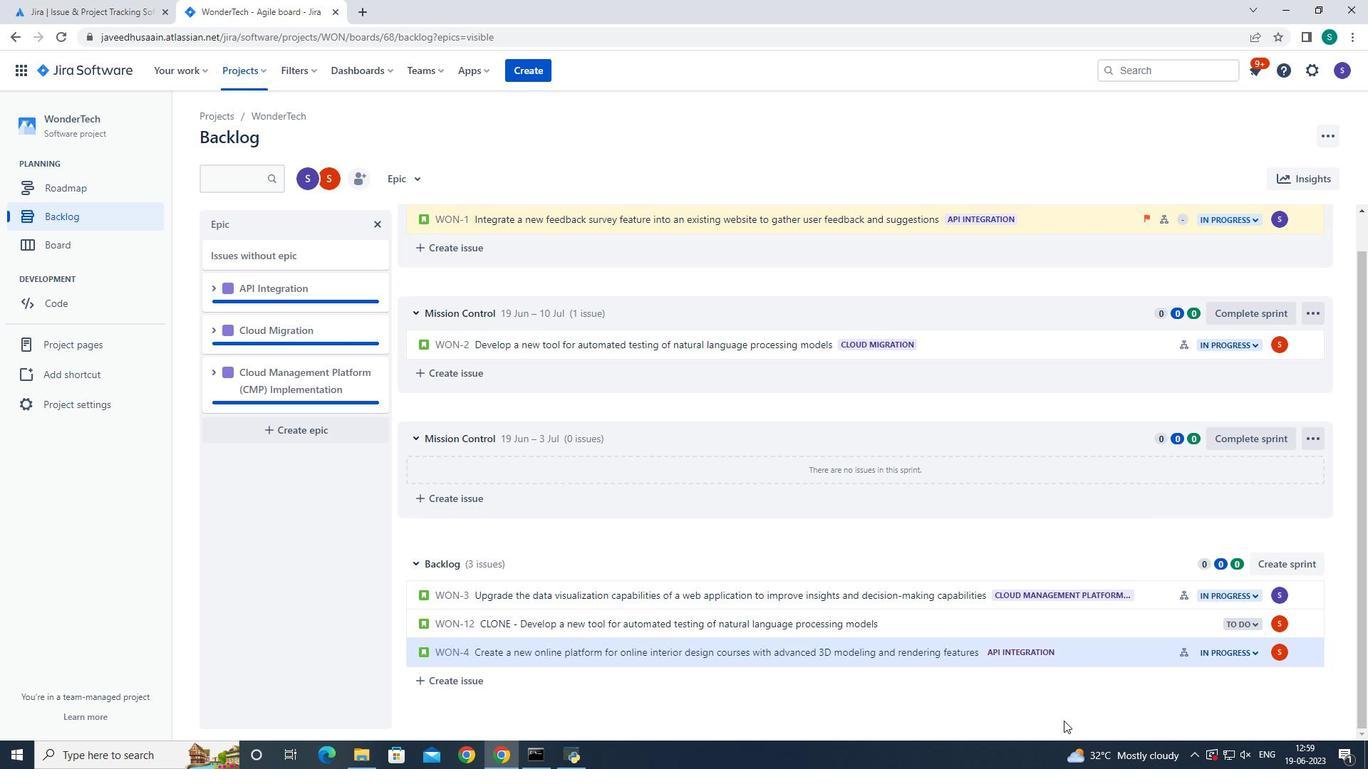 
